 Task: Create a sub task Gather and Analyse Requirements for the task  Create a new online platform for online DIY courses in the project ComposePro , assign it to team member softage.3@softage.net and update the status of the sub task to  Completed , set the priority of the sub task to High
Action: Mouse moved to (234, 203)
Screenshot: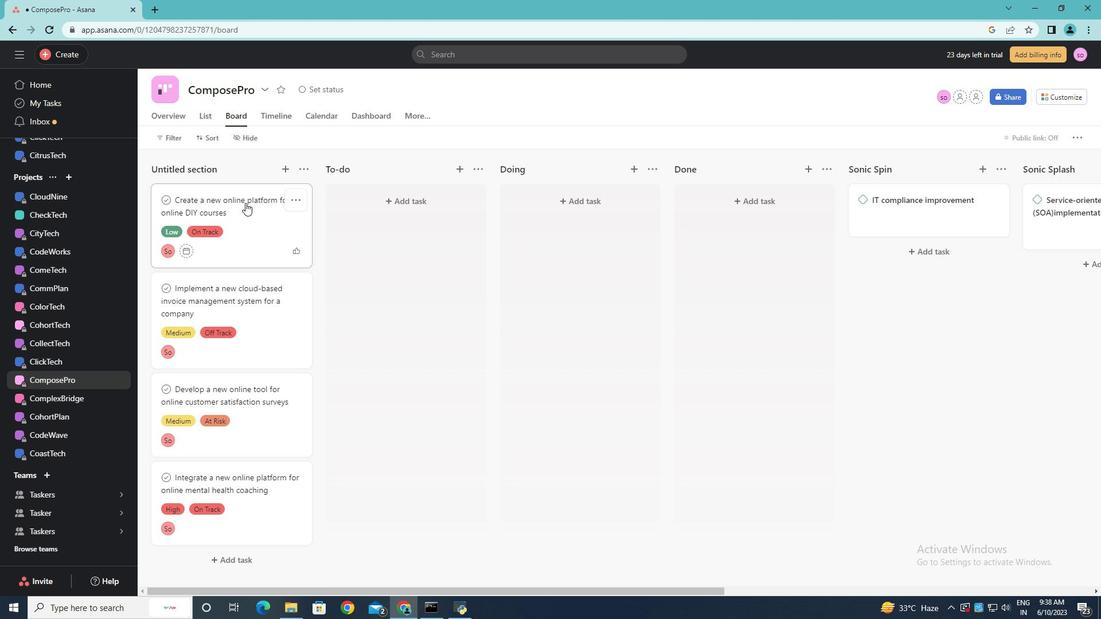 
Action: Mouse pressed left at (234, 203)
Screenshot: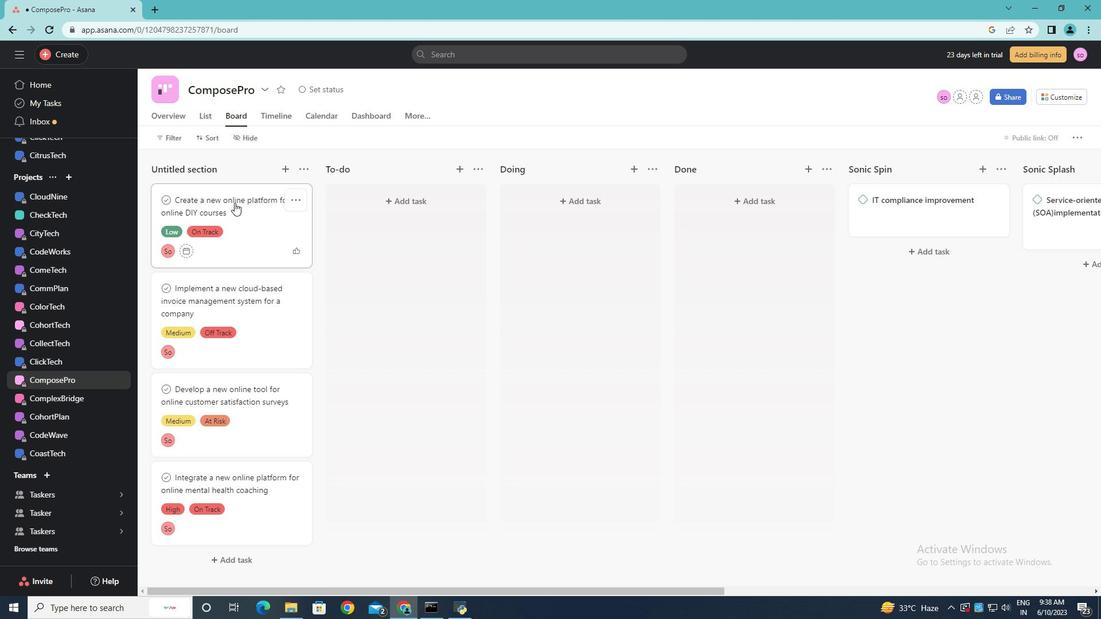 
Action: Mouse moved to (758, 440)
Screenshot: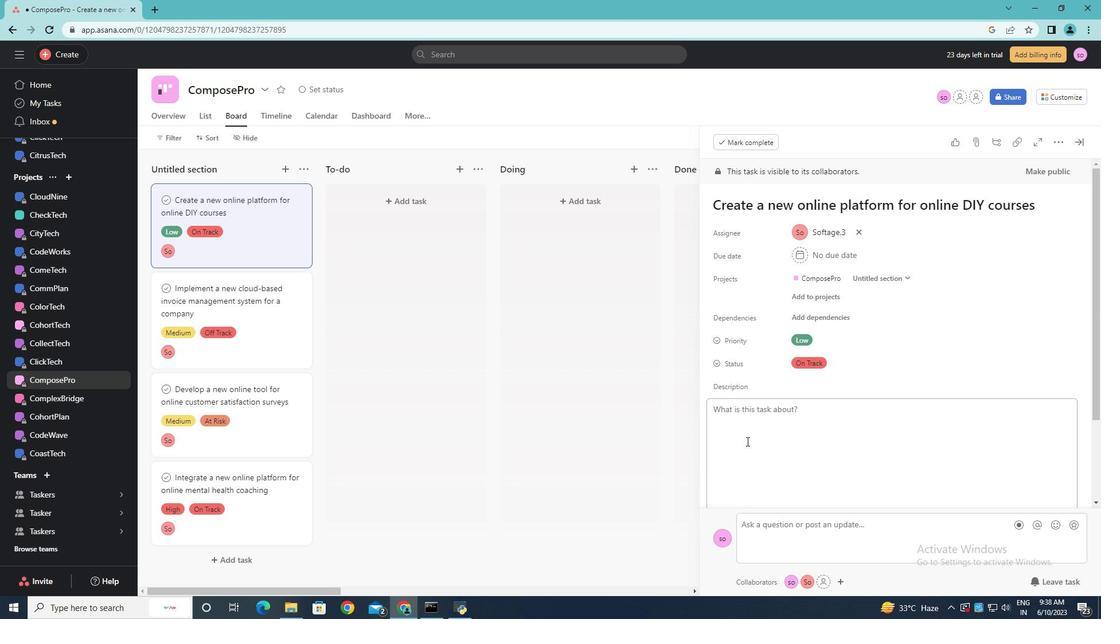 
Action: Mouse scrolled (758, 439) with delta (0, 0)
Screenshot: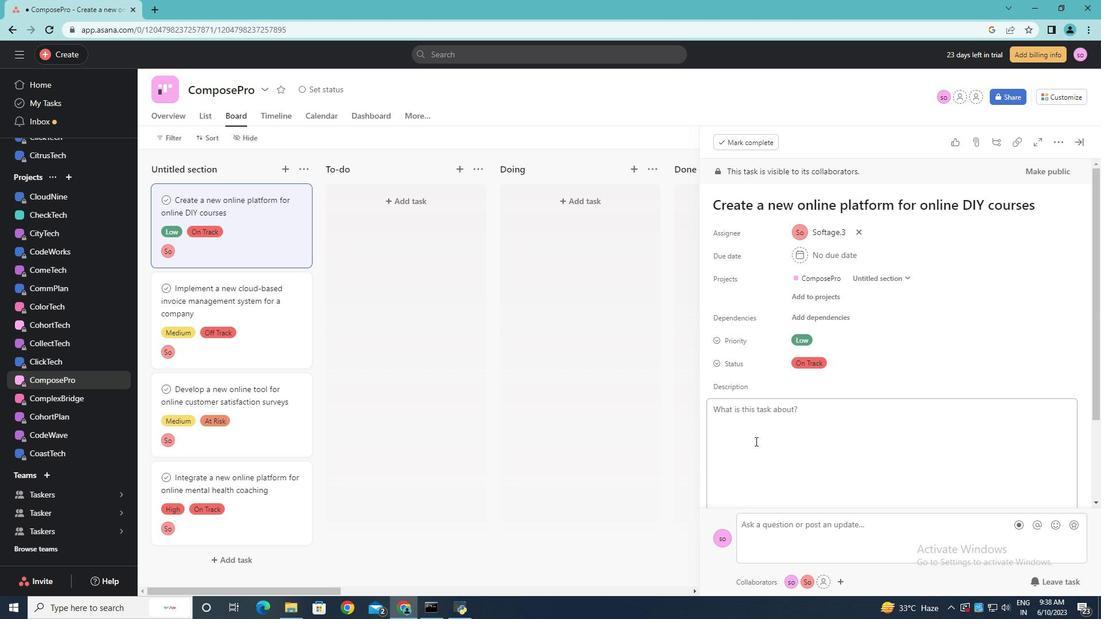 
Action: Mouse scrolled (758, 439) with delta (0, 0)
Screenshot: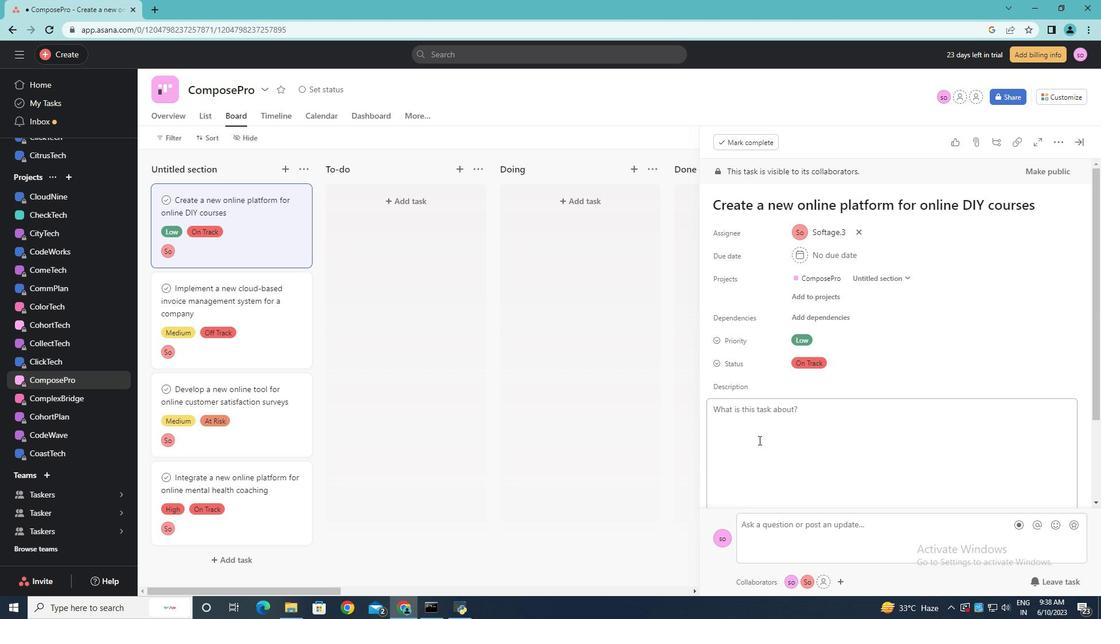 
Action: Mouse scrolled (758, 439) with delta (0, 0)
Screenshot: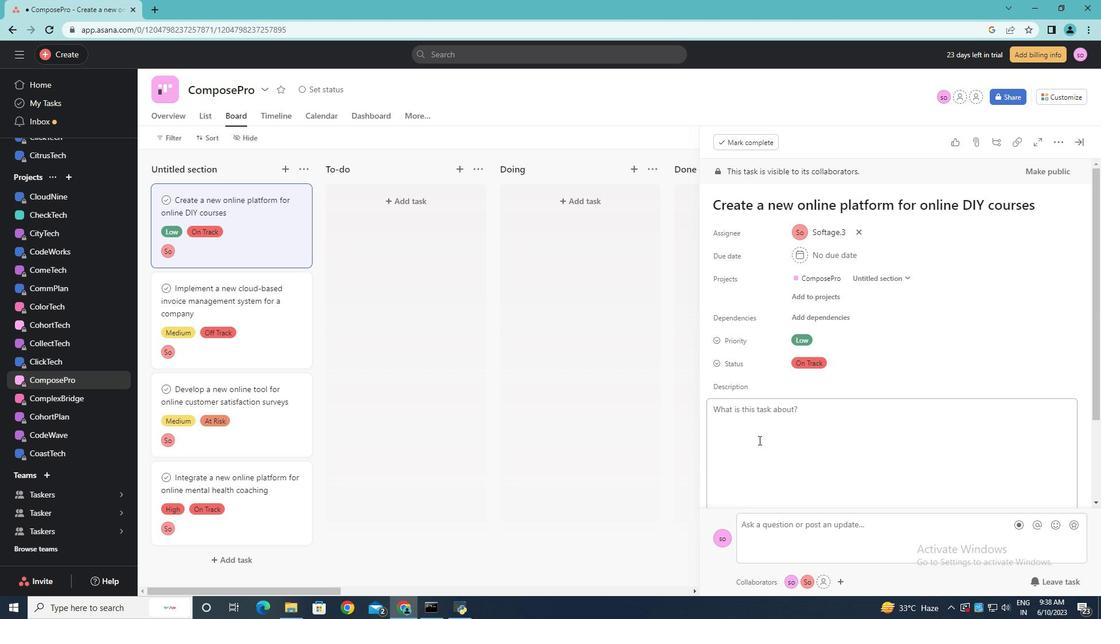 
Action: Mouse scrolled (758, 439) with delta (0, 0)
Screenshot: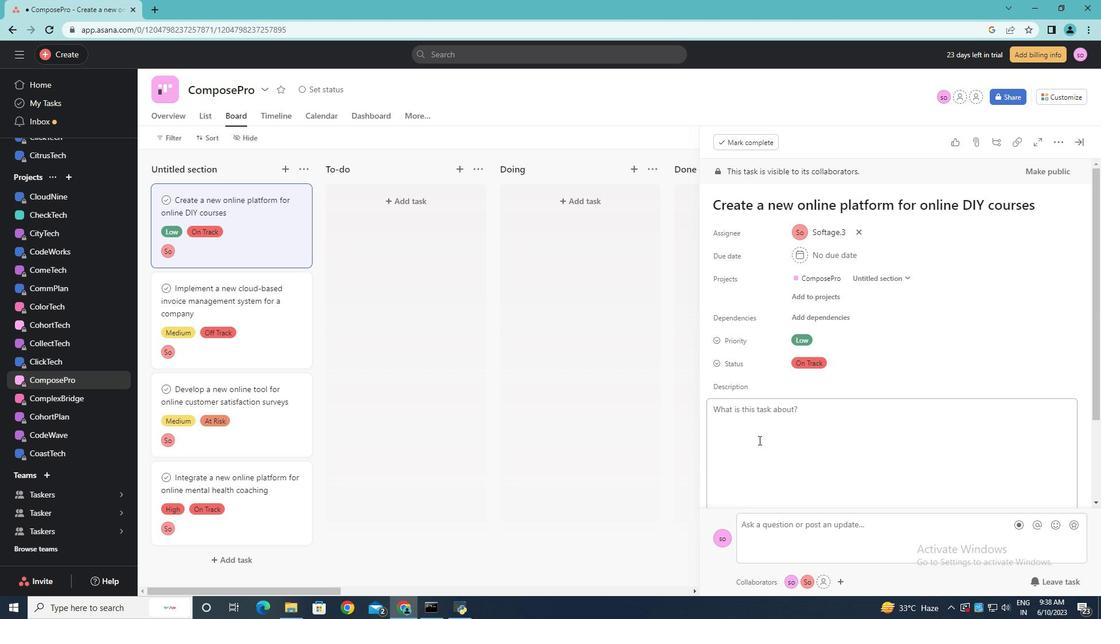 
Action: Mouse scrolled (758, 439) with delta (0, 0)
Screenshot: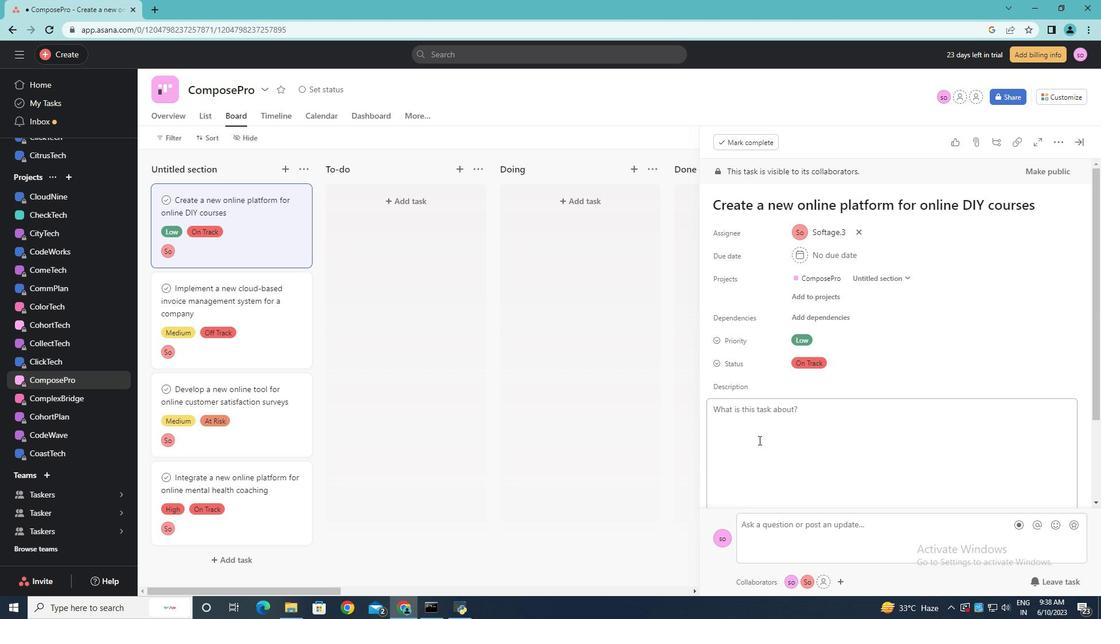 
Action: Mouse moved to (751, 420)
Screenshot: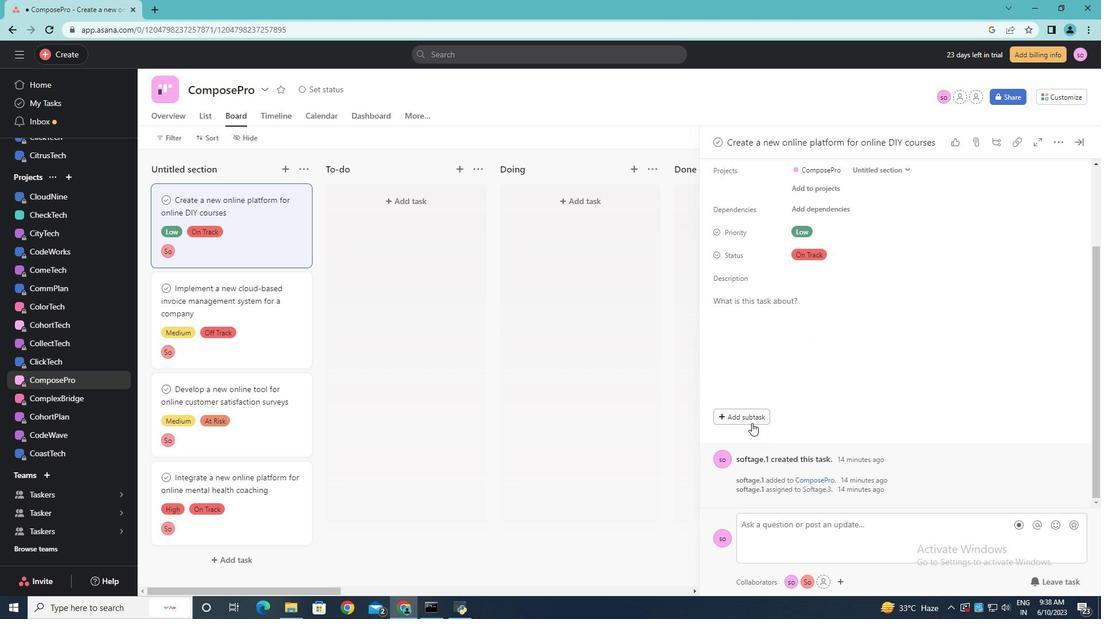 
Action: Mouse pressed left at (751, 420)
Screenshot: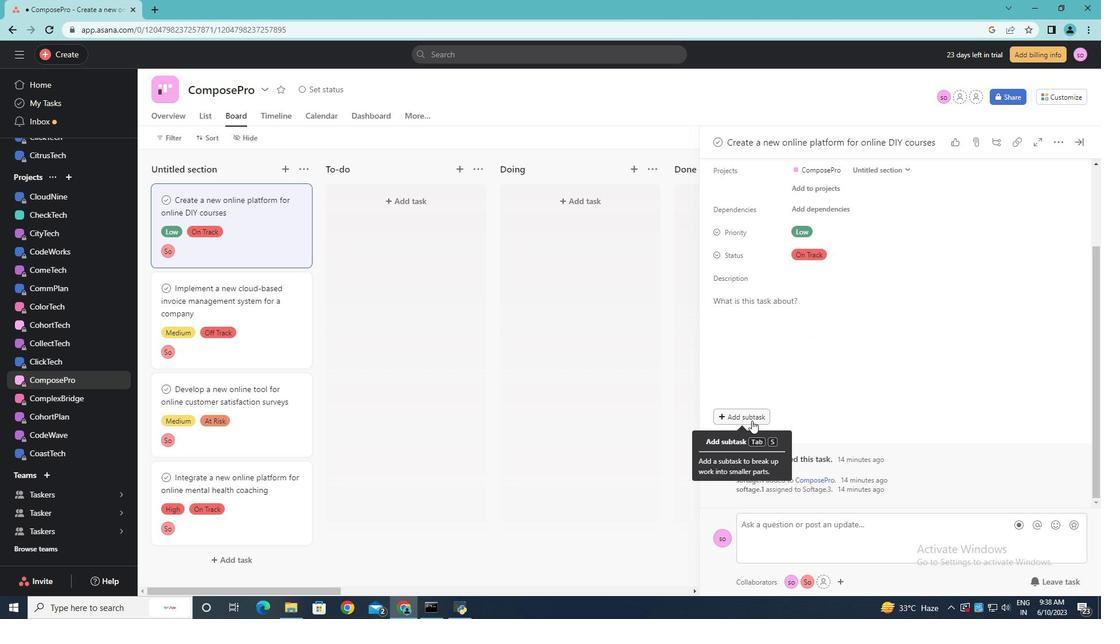 
Action: Mouse moved to (747, 420)
Screenshot: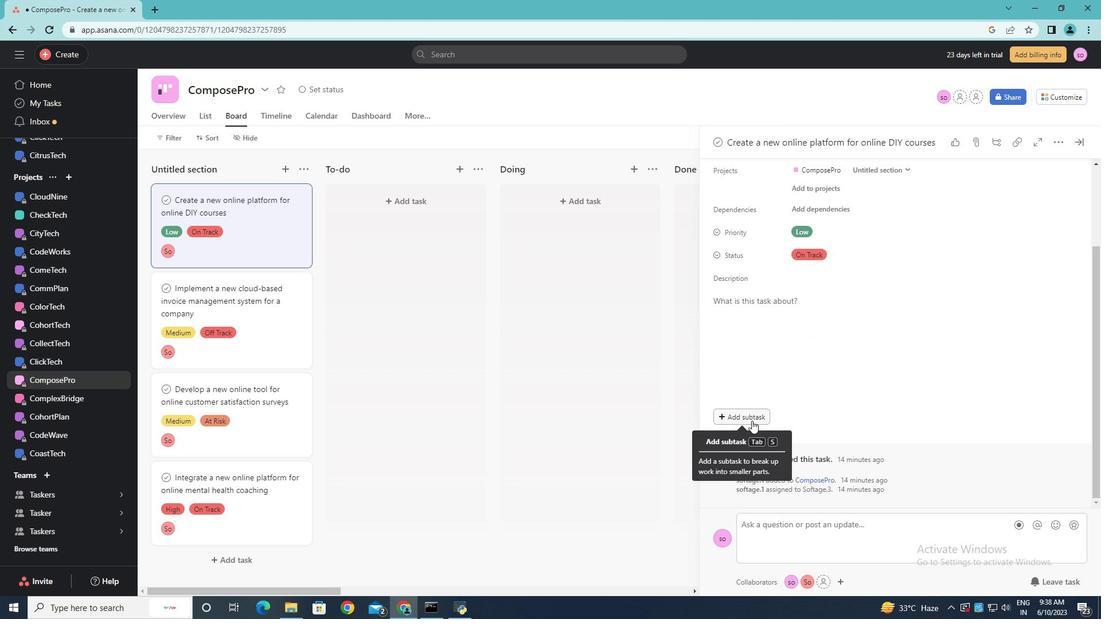 
Action: Key pressed <Key.shift>Gather<Key.space>and<Key.space><Key.shift><Key.shift><Key.shift><Key.shift><Key.shift><Key.shift><Key.shift><Key.shift><Key.shift><Key.shift><Key.shift><Key.shift>Analu<Key.backspace>yse<Key.space><Key.shift>Requirements
Screenshot: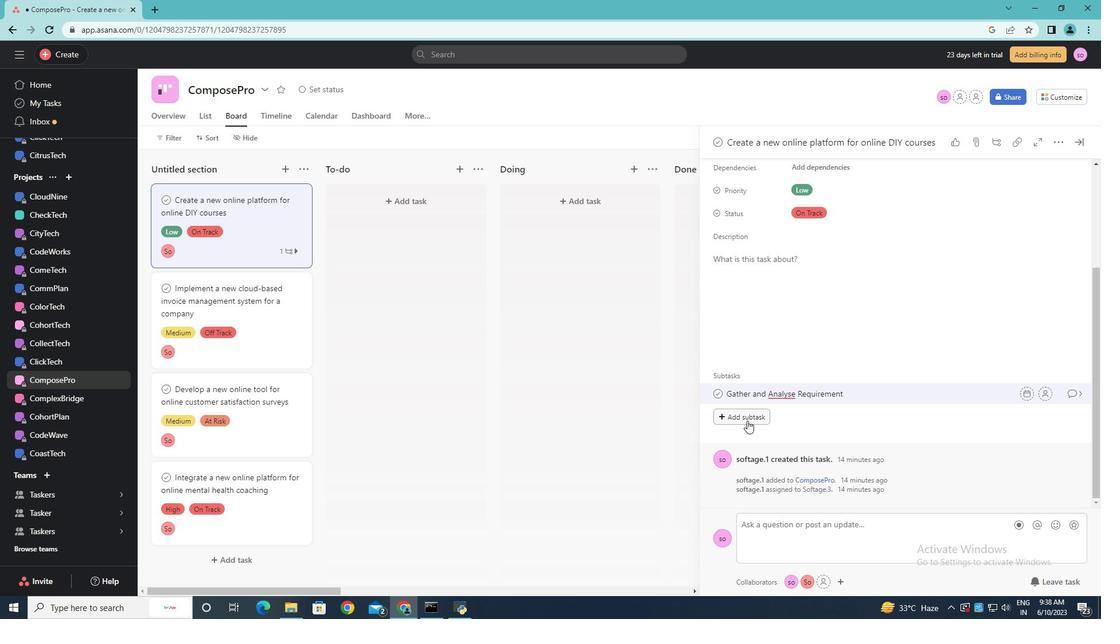 
Action: Mouse moved to (1034, 403)
Screenshot: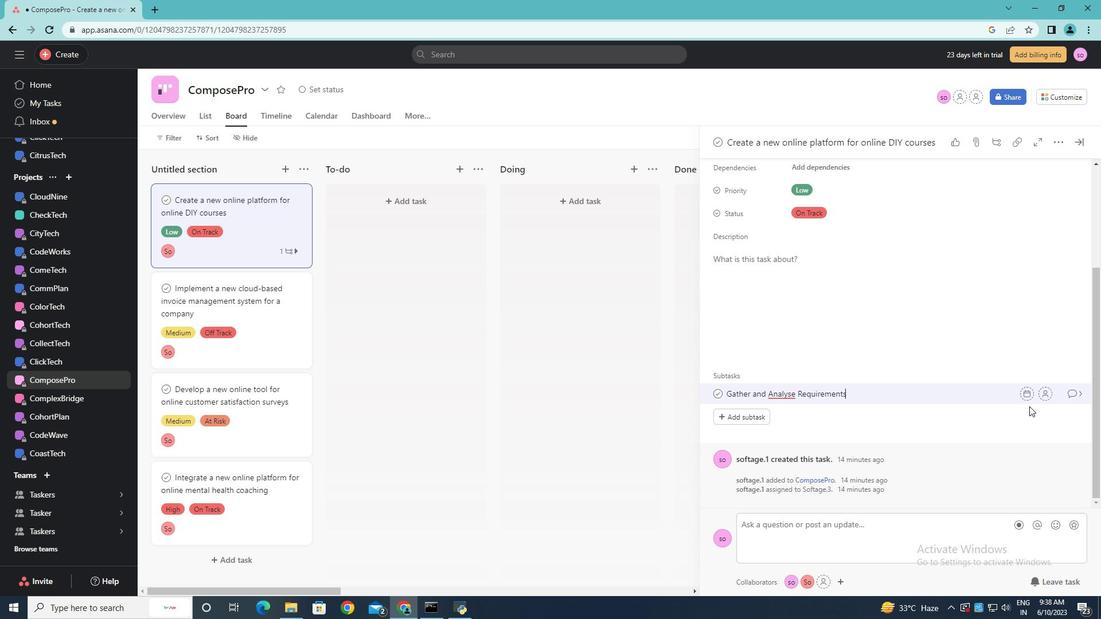 
Action: Key pressed <Key.enter>
Screenshot: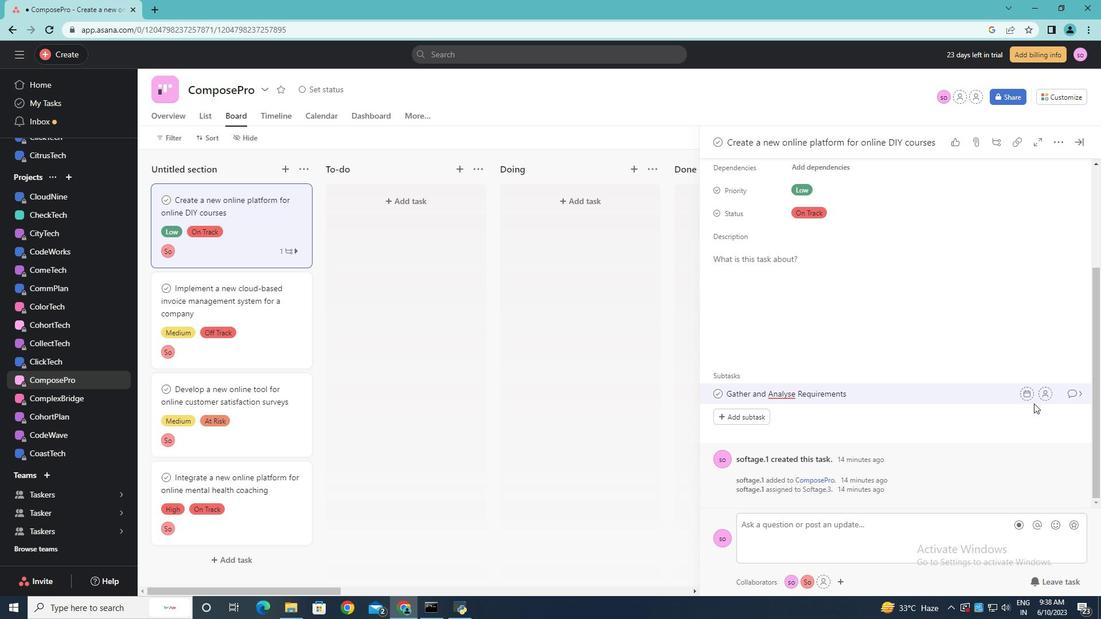 
Action: Mouse moved to (1049, 378)
Screenshot: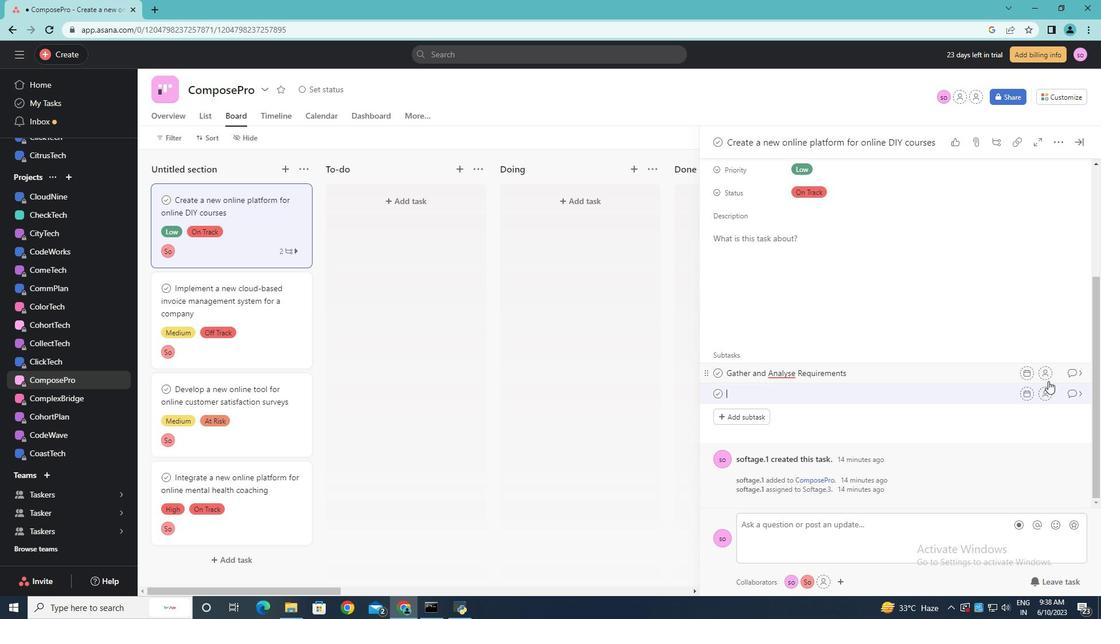 
Action: Mouse pressed left at (1049, 378)
Screenshot: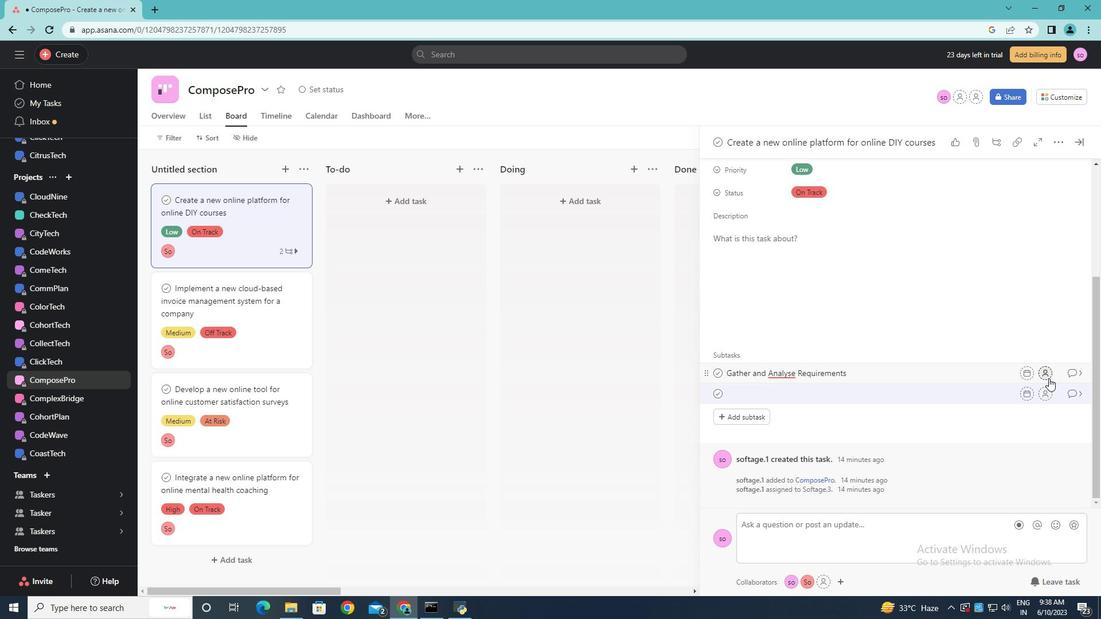
Action: Mouse moved to (1043, 394)
Screenshot: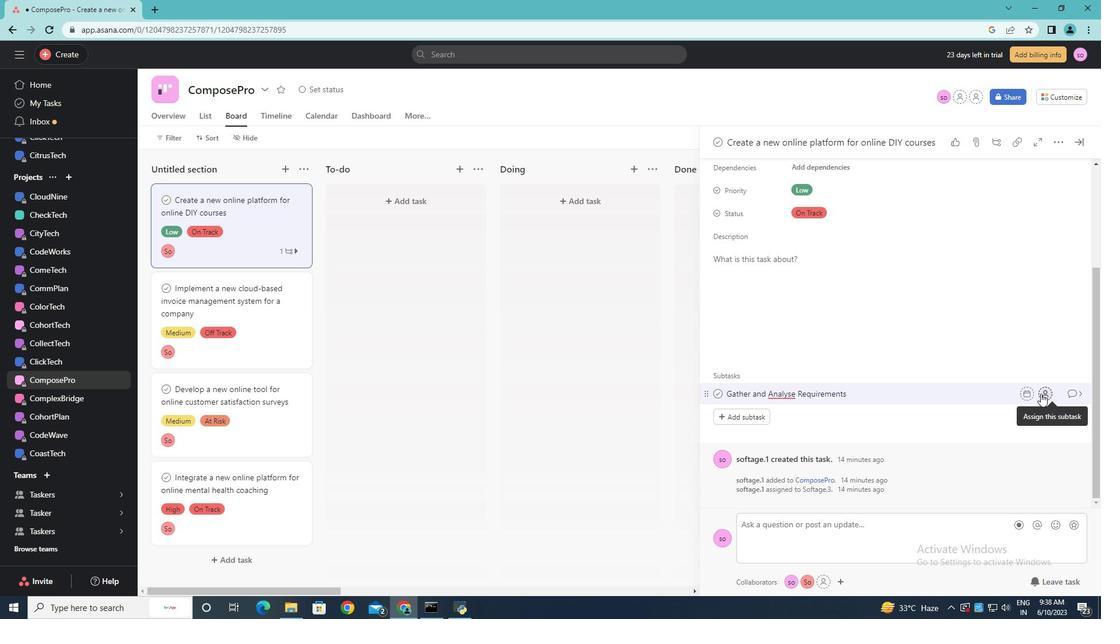 
Action: Mouse pressed left at (1043, 394)
Screenshot: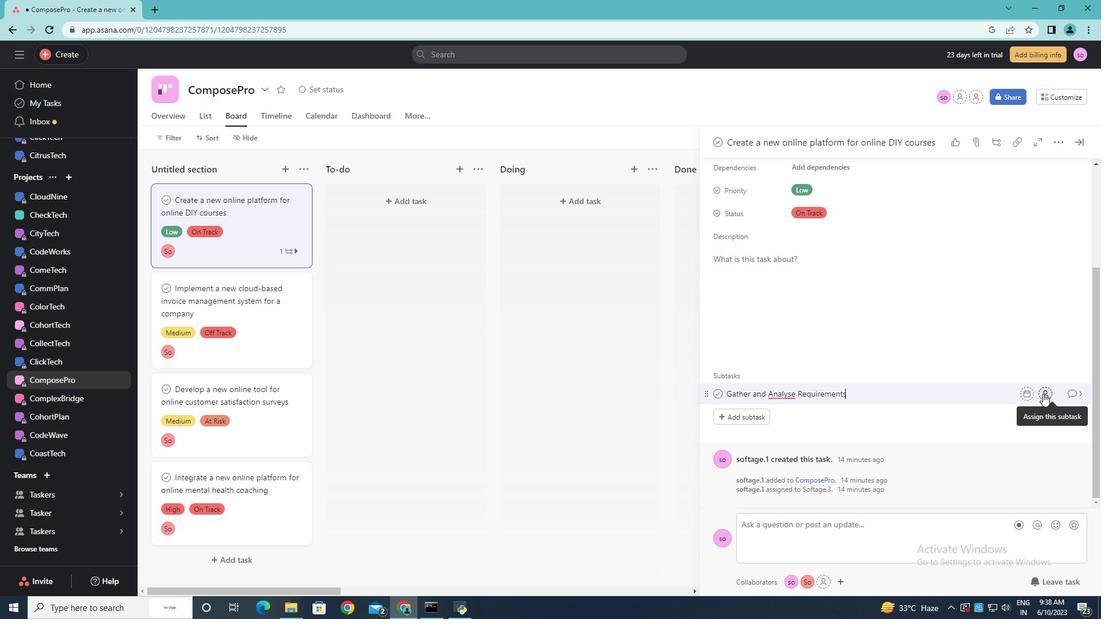 
Action: Mouse moved to (1041, 394)
Screenshot: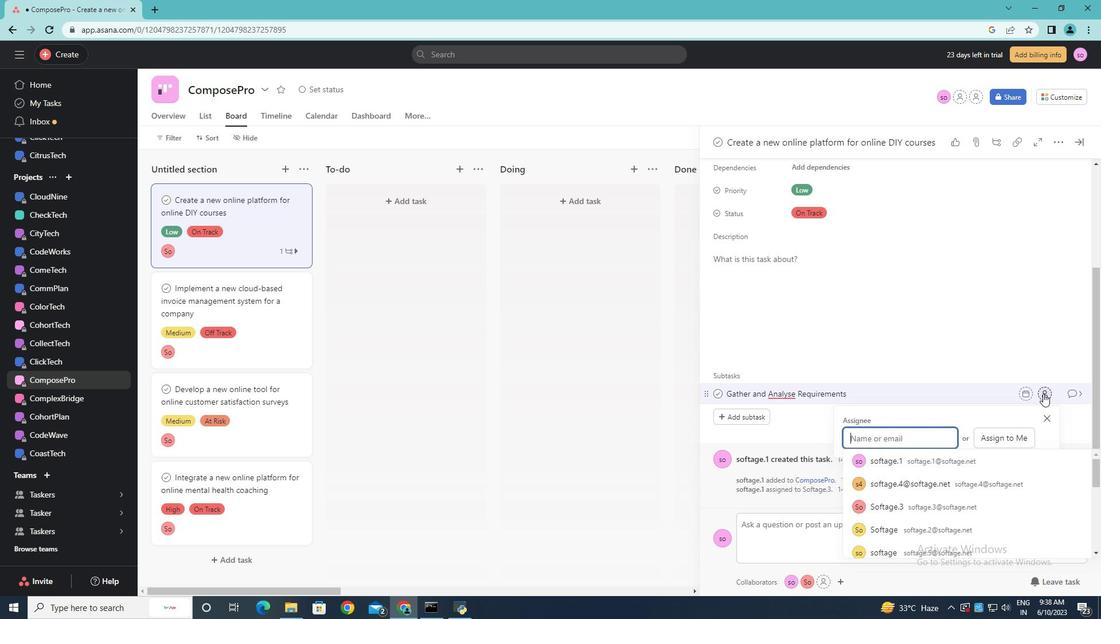 
Action: Key pressed <Key.shift>softage.3<Key.shift>@softage.net<Key.enter>
Screenshot: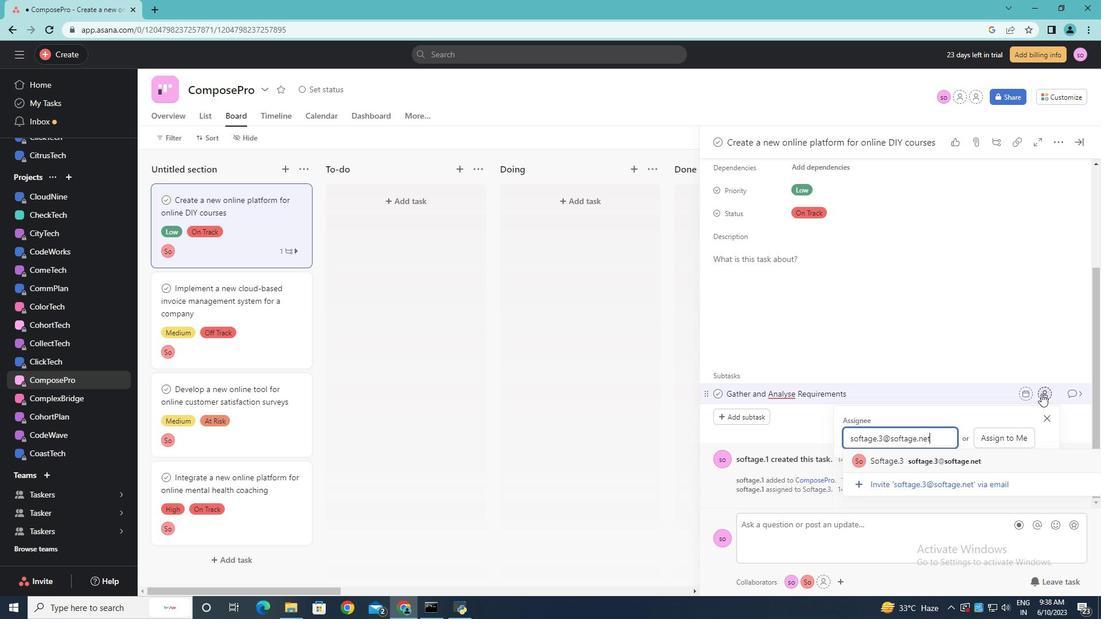 
Action: Mouse moved to (1073, 391)
Screenshot: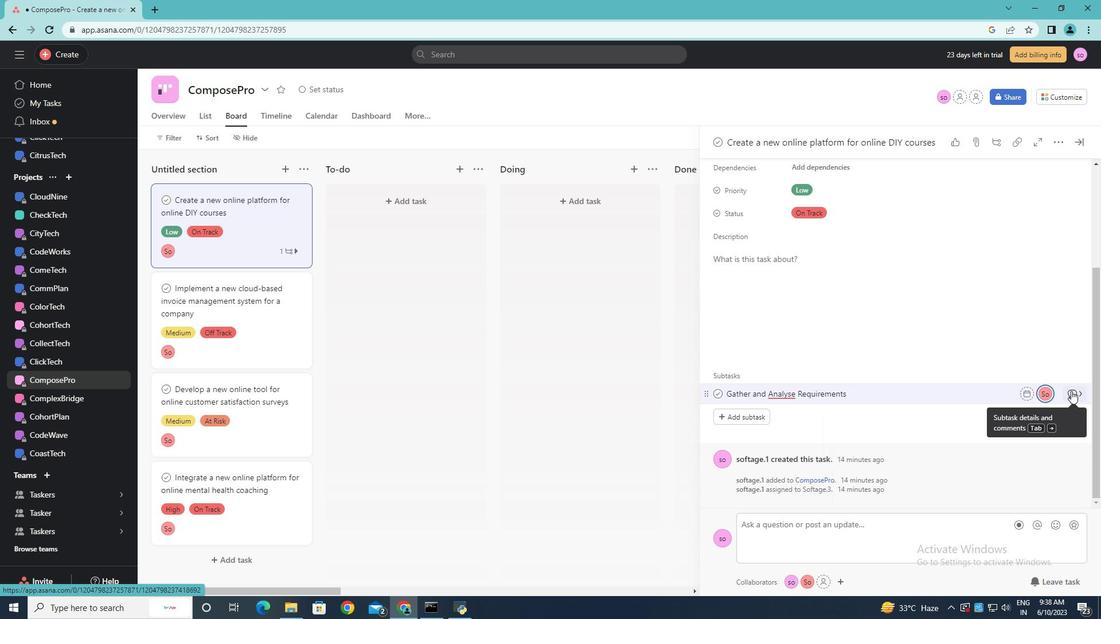 
Action: Mouse pressed left at (1073, 391)
Screenshot: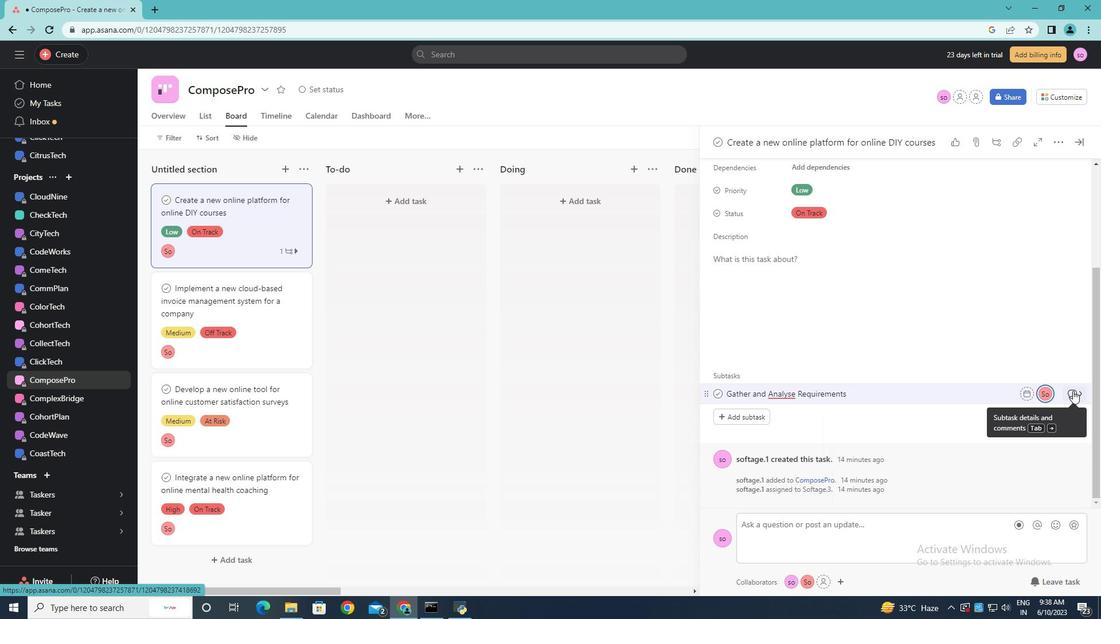 
Action: Mouse moved to (764, 330)
Screenshot: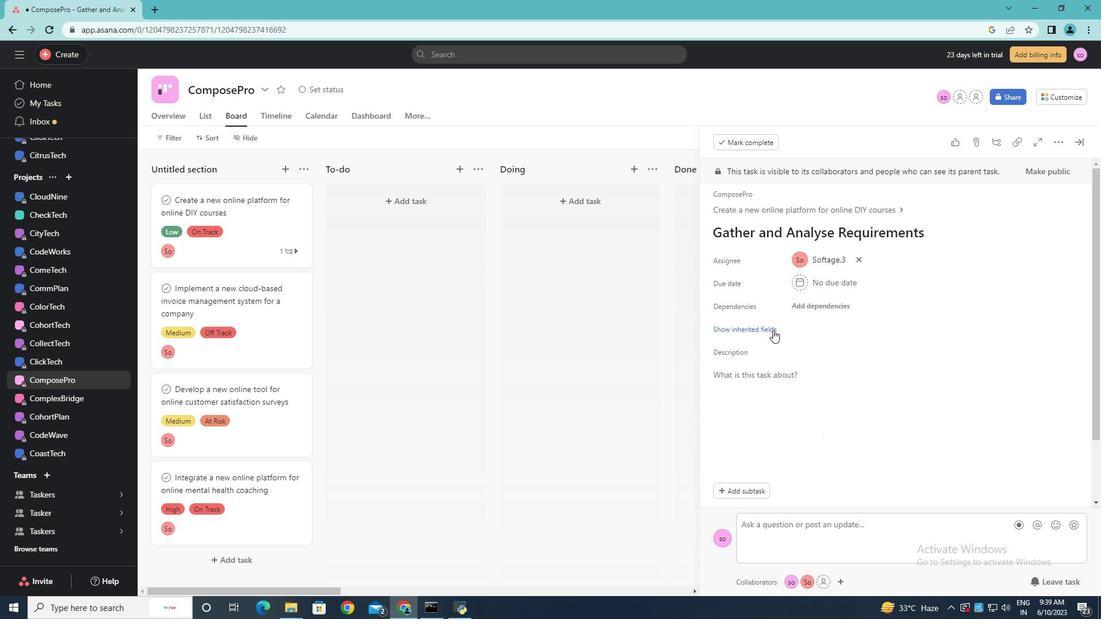 
Action: Mouse pressed left at (764, 330)
Screenshot: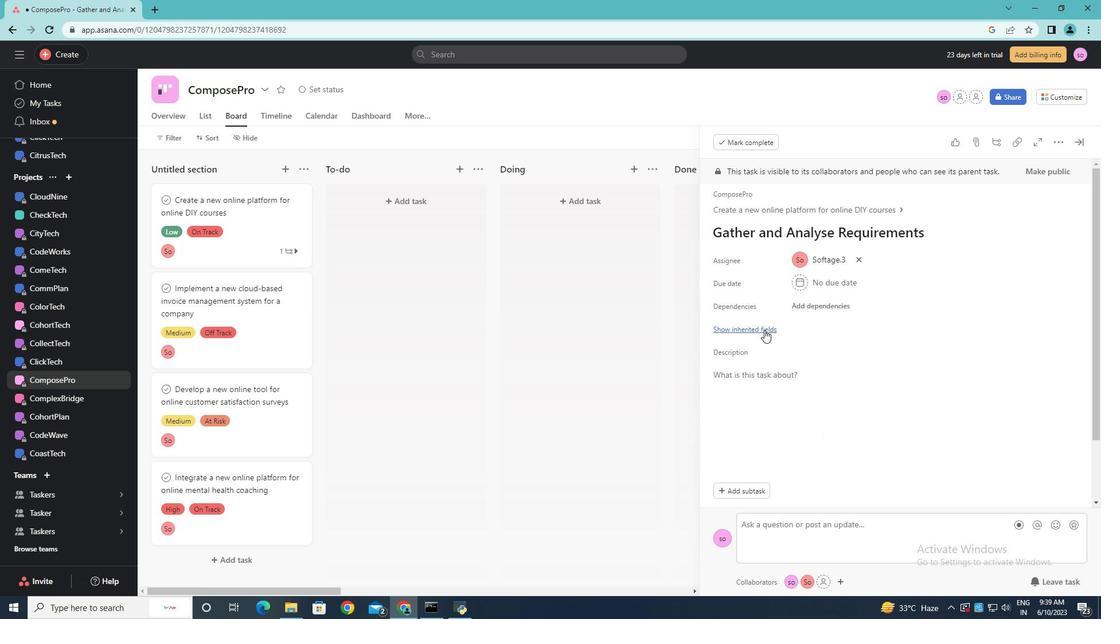 
Action: Mouse moved to (850, 351)
Screenshot: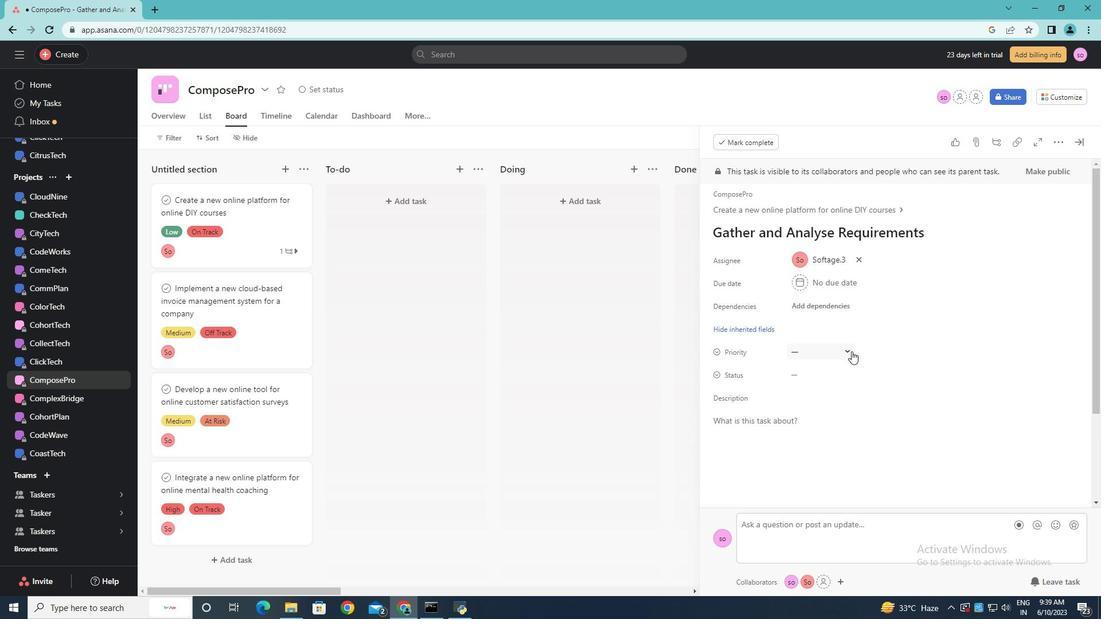 
Action: Mouse pressed left at (850, 351)
Screenshot: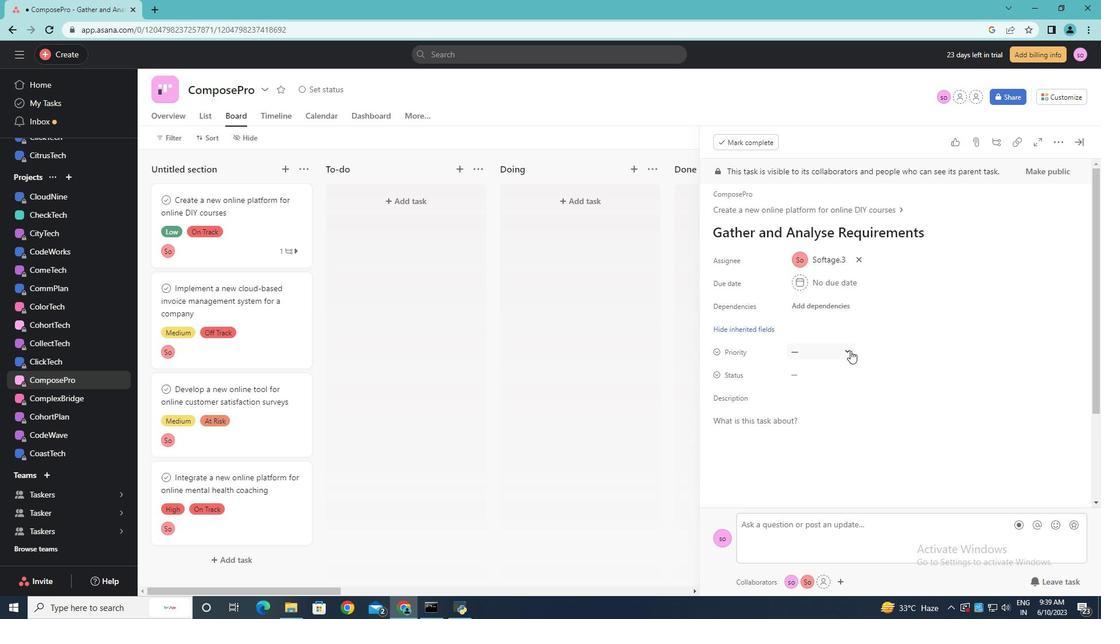 
Action: Mouse moved to (835, 391)
Screenshot: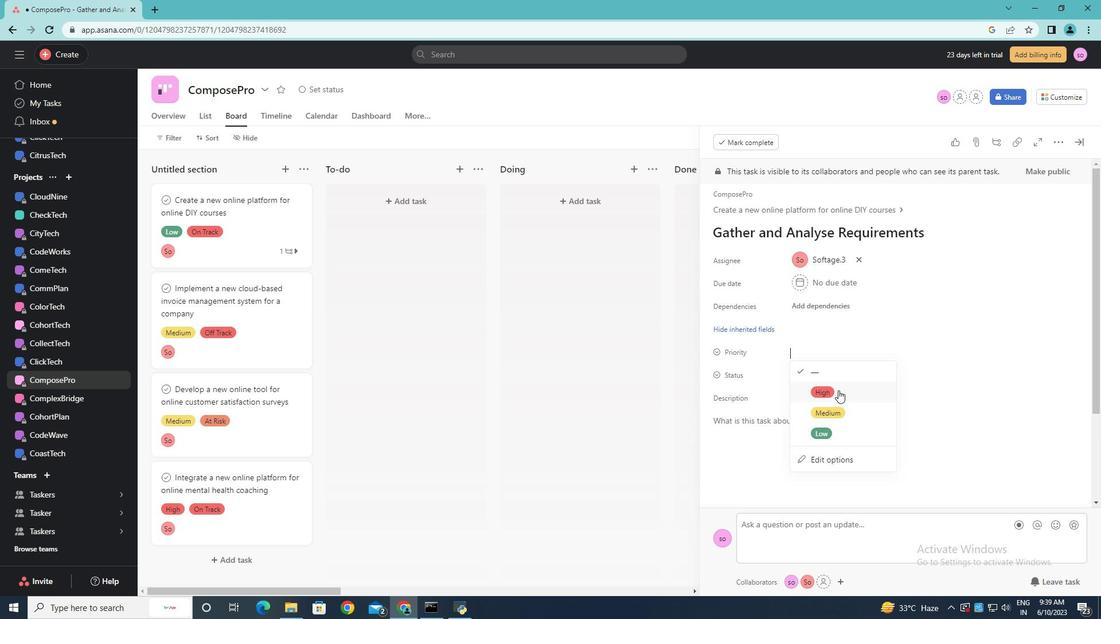 
Action: Mouse pressed left at (835, 391)
Screenshot: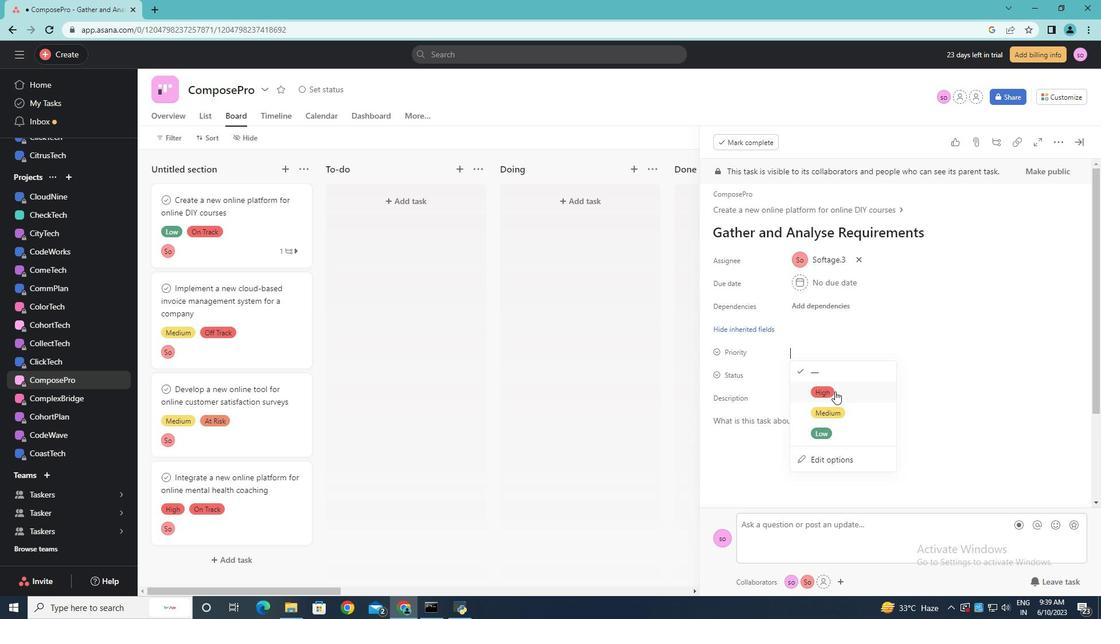 
Action: Mouse moved to (847, 373)
Screenshot: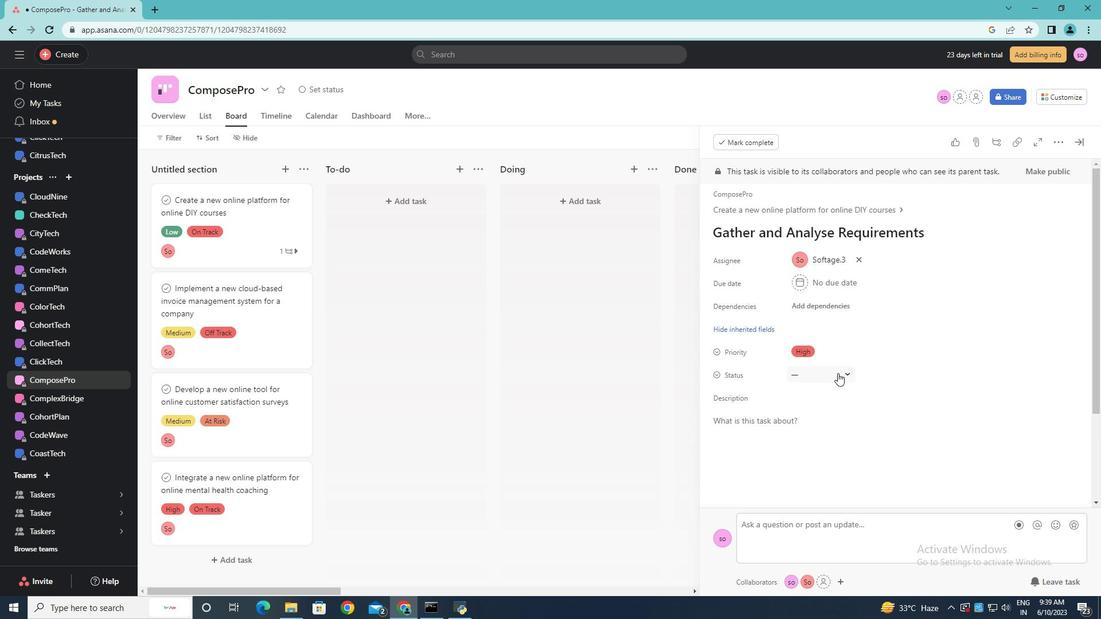 
Action: Mouse pressed left at (847, 373)
Screenshot: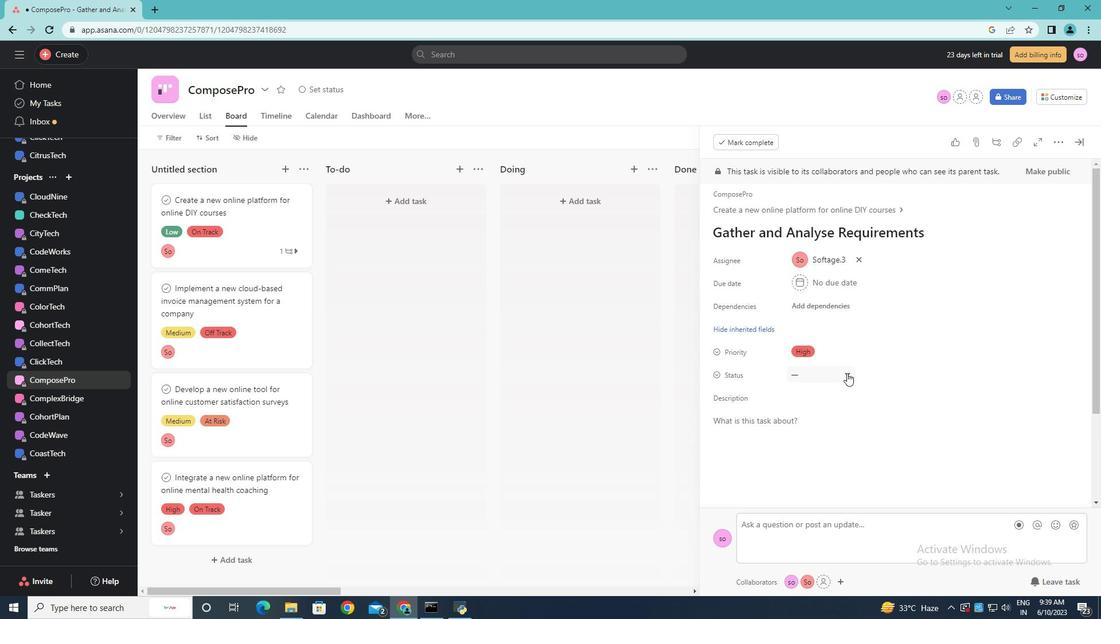 
Action: Mouse moved to (840, 481)
Screenshot: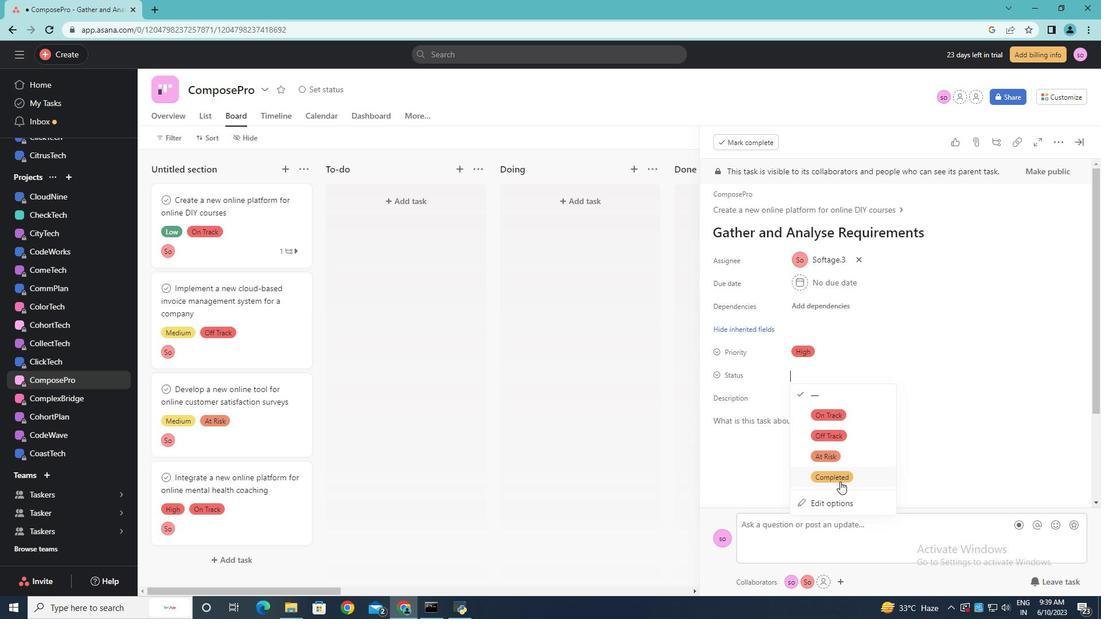 
Action: Mouse pressed left at (840, 481)
Screenshot: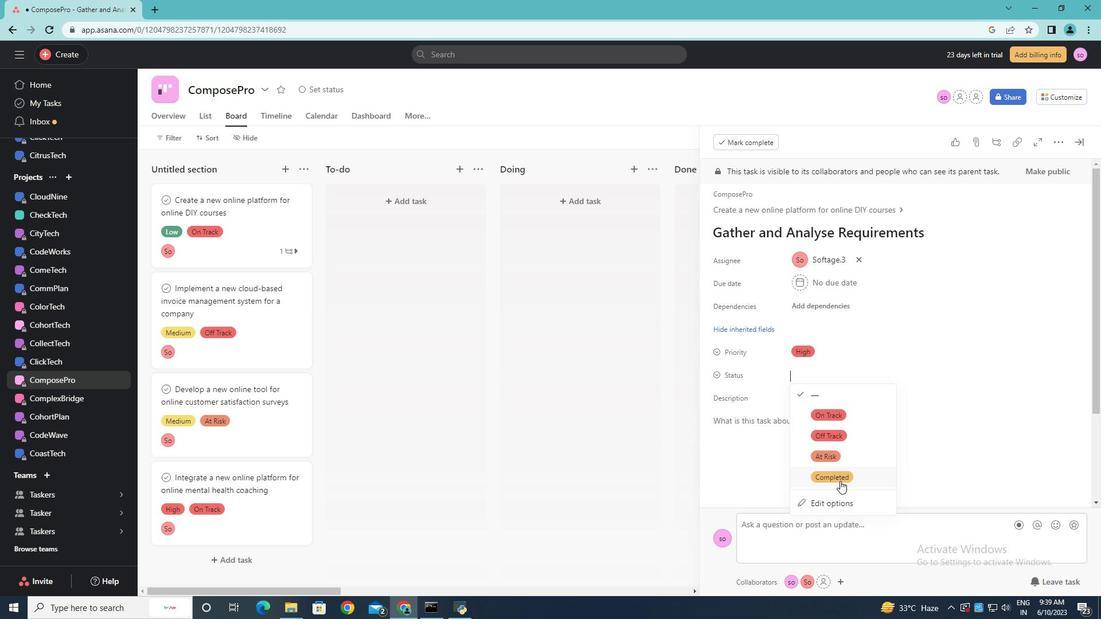 
Action: Mouse moved to (973, 377)
Screenshot: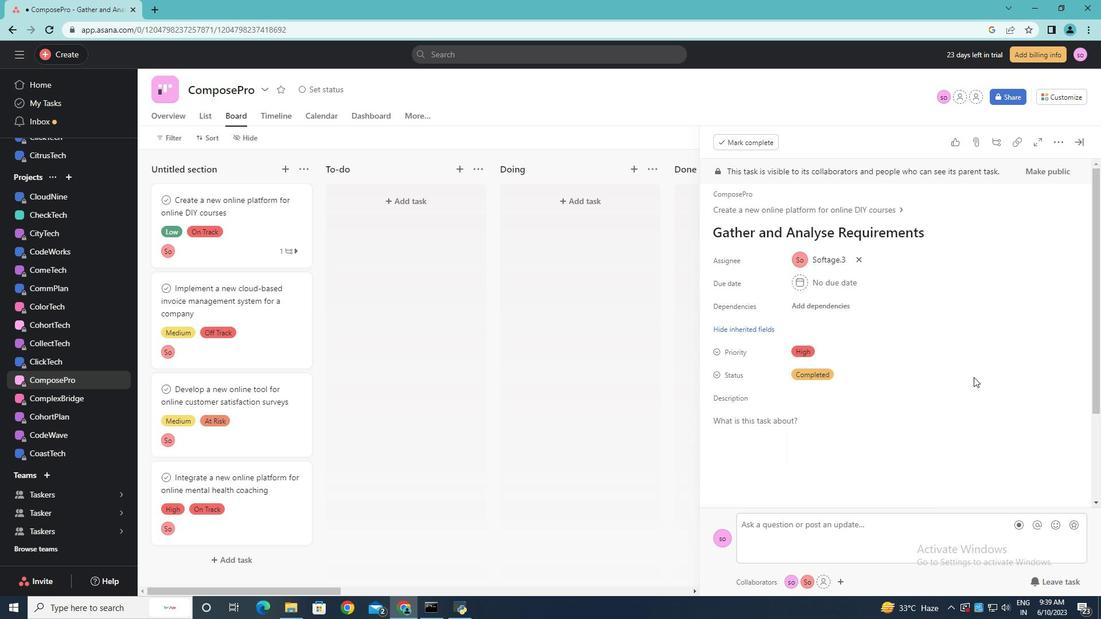 
Action: Mouse scrolled (973, 377) with delta (0, 0)
Screenshot: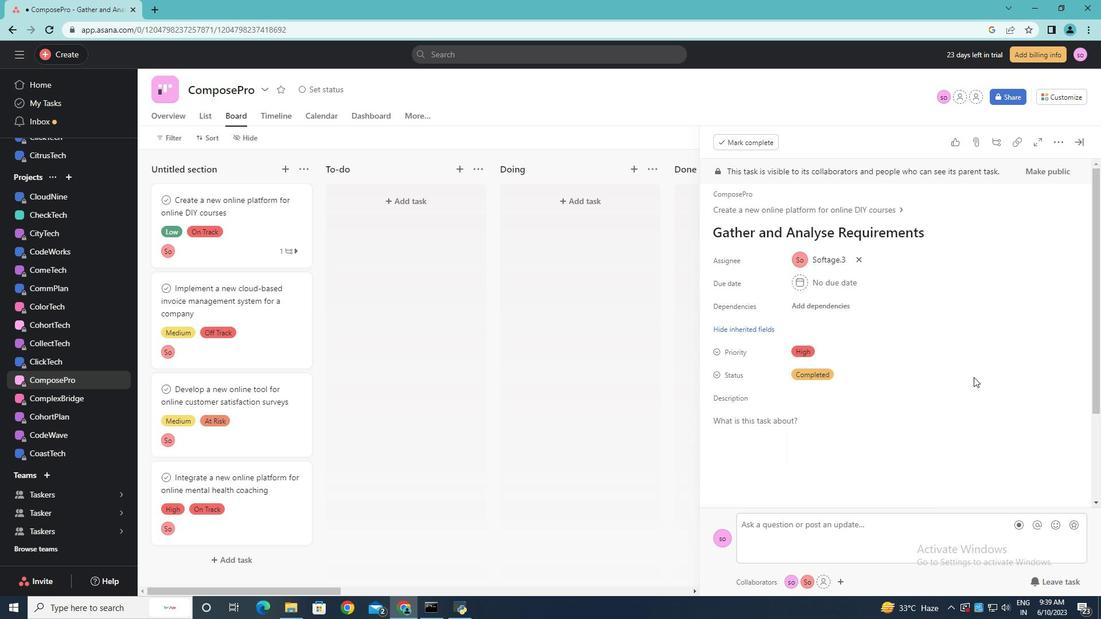 
Action: Mouse scrolled (973, 377) with delta (0, 0)
Screenshot: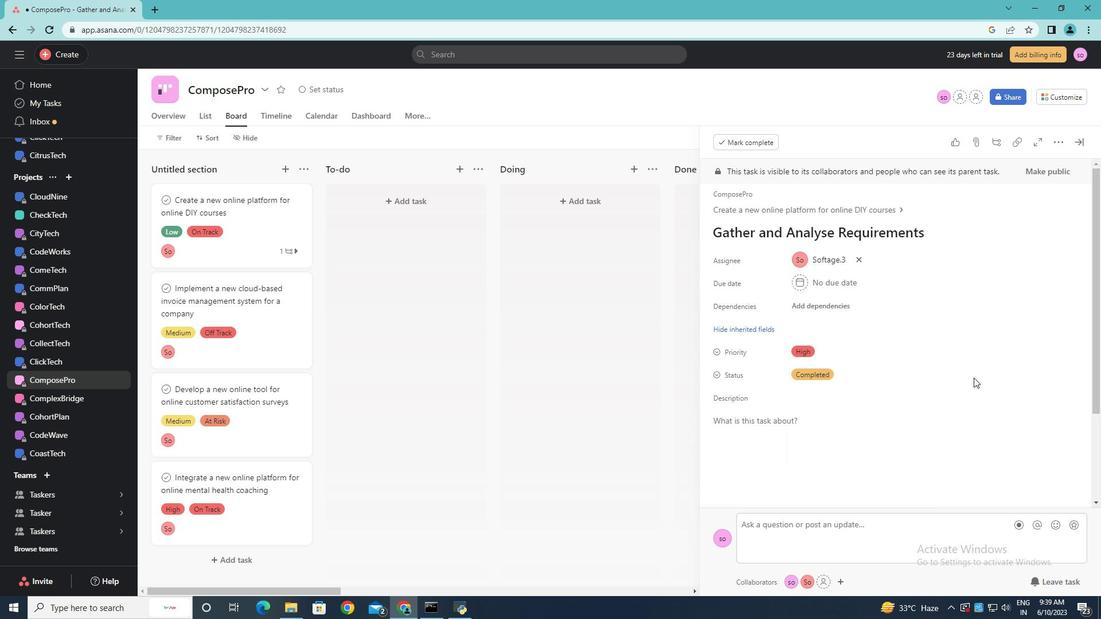 
Action: Mouse scrolled (973, 377) with delta (0, 0)
Screenshot: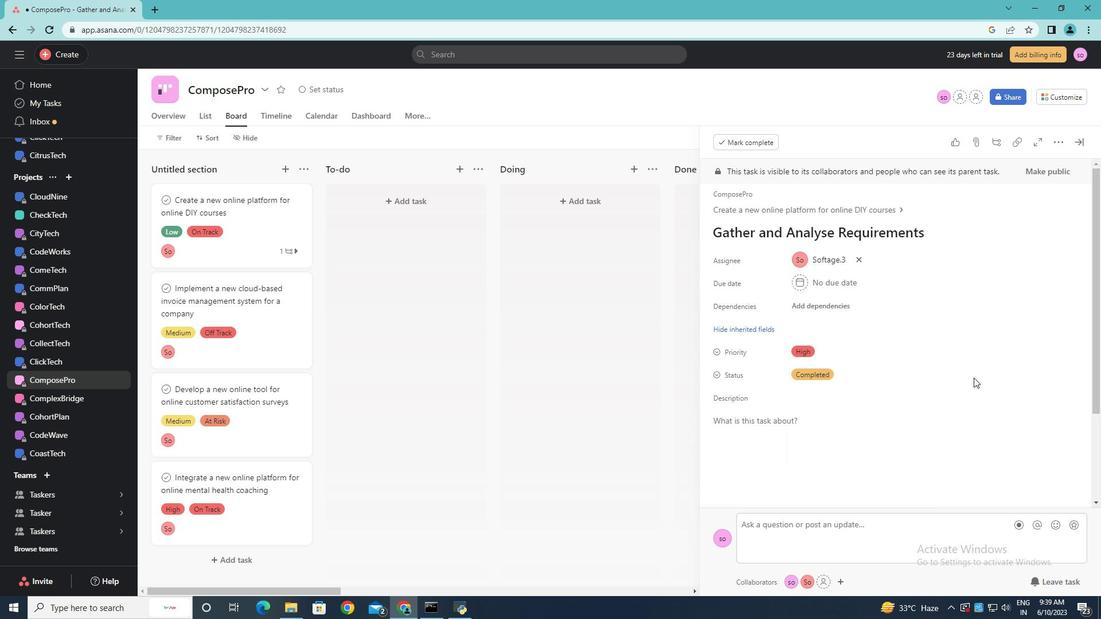 
Action: Mouse scrolled (973, 377) with delta (0, 0)
Screenshot: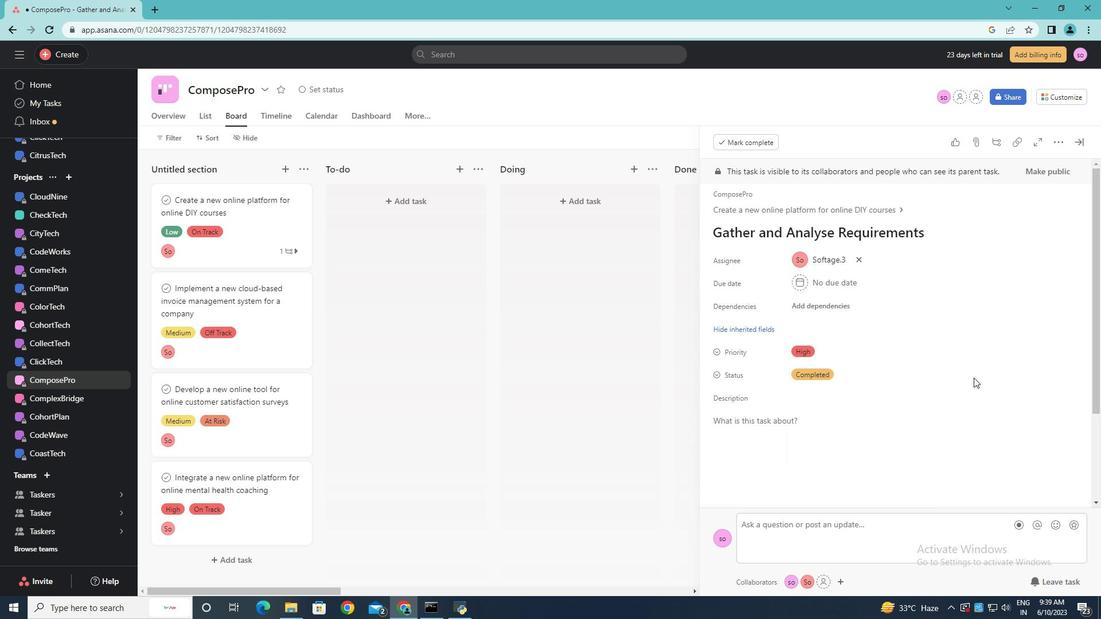 
Action: Mouse scrolled (973, 377) with delta (0, 0)
Screenshot: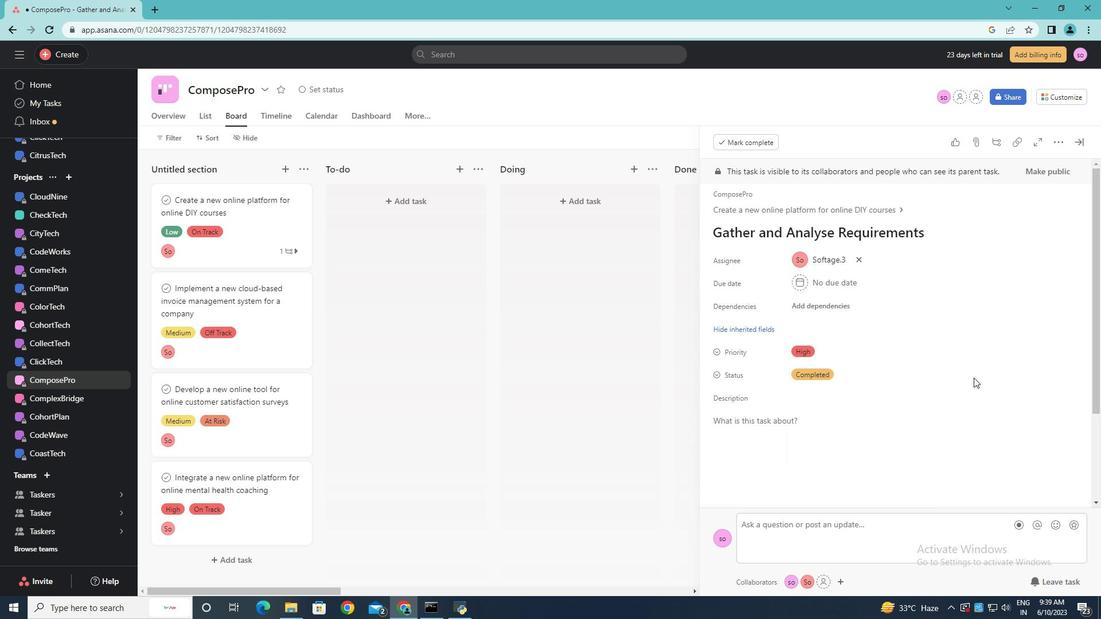 
Action: Mouse scrolled (973, 377) with delta (0, 0)
Screenshot: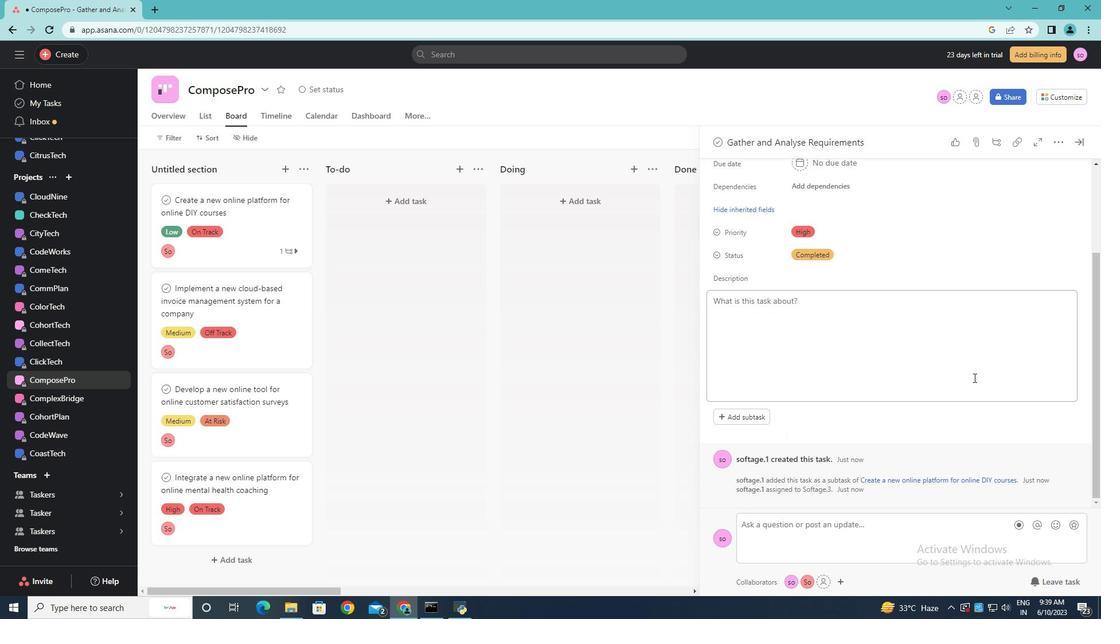 
Action: Mouse scrolled (973, 377) with delta (0, 0)
Screenshot: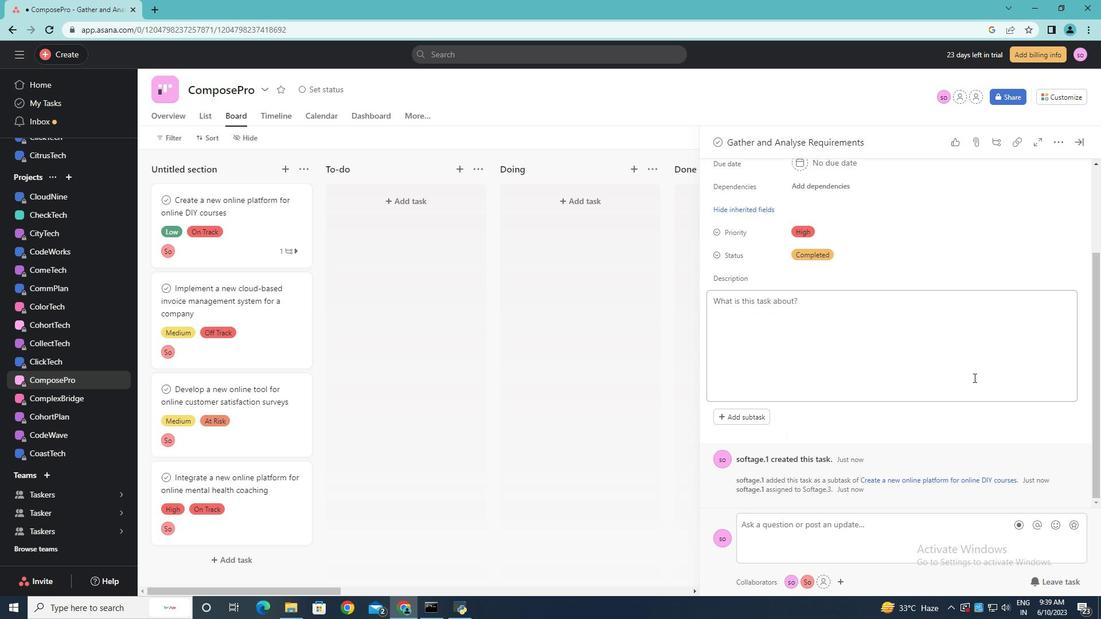 
Action: Mouse scrolled (973, 377) with delta (0, 0)
Screenshot: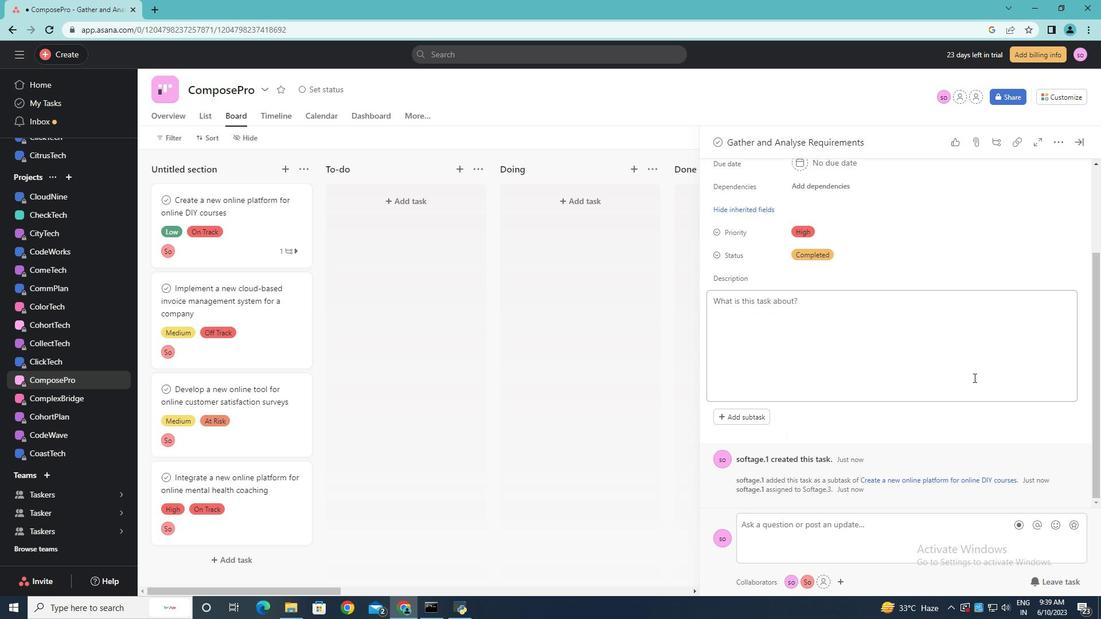 
Action: Mouse moved to (1077, 140)
Screenshot: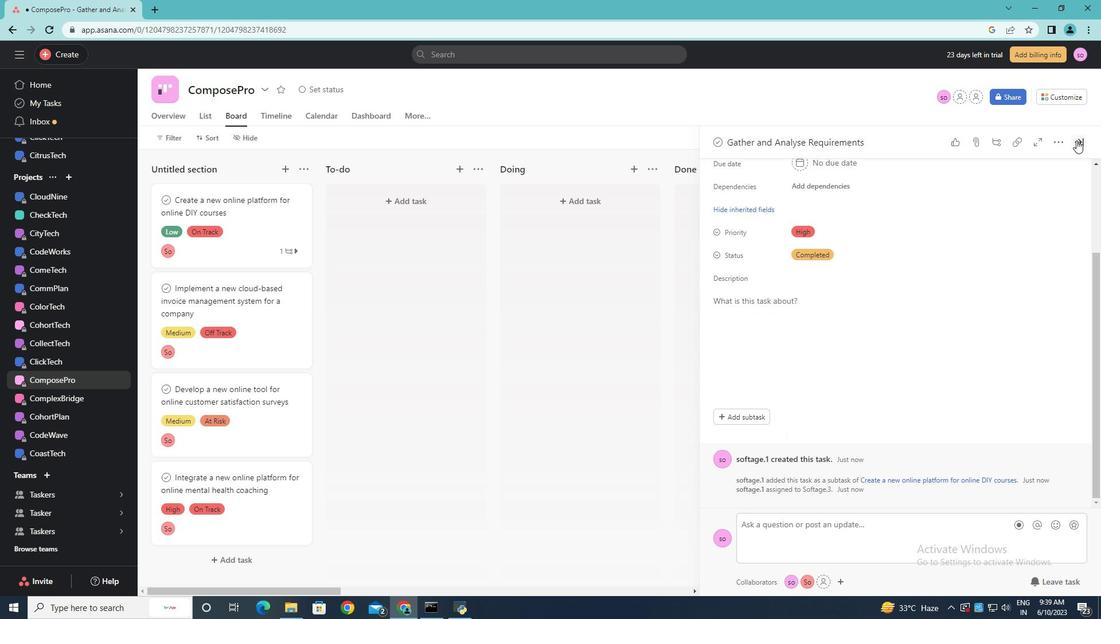 
Action: Mouse pressed left at (1077, 140)
Screenshot: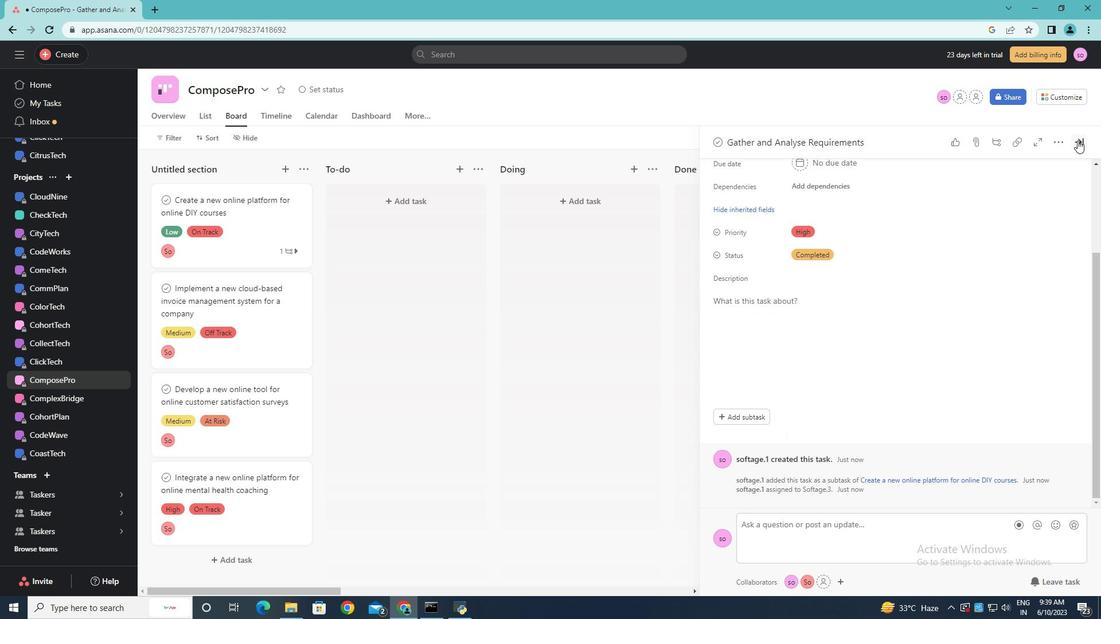 
Action: Mouse moved to (898, 357)
Screenshot: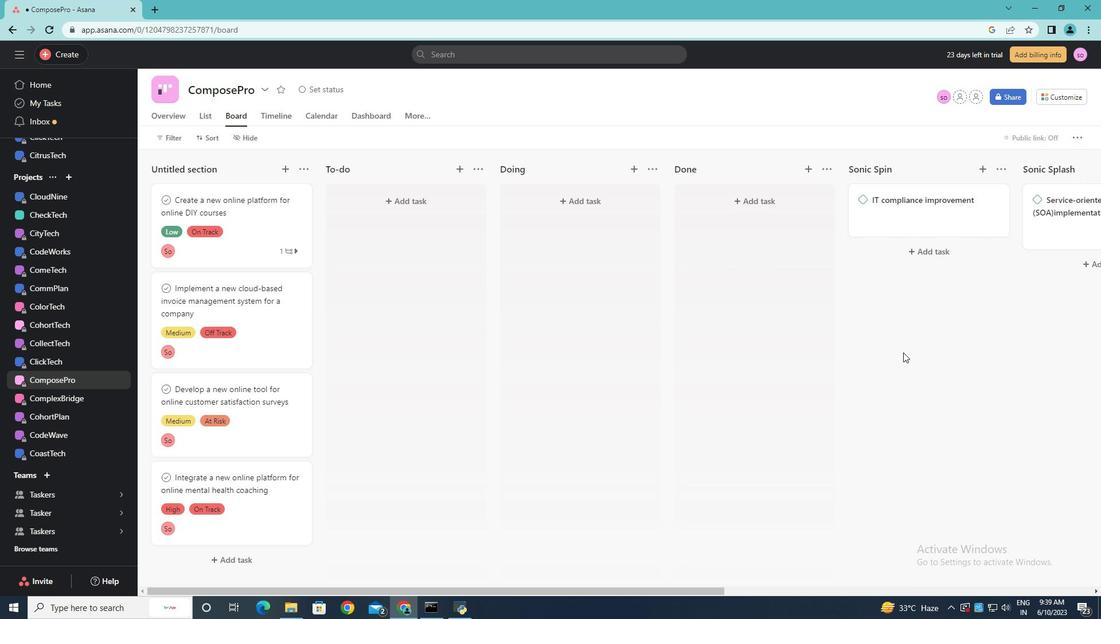 
Action: Mouse pressed left at (898, 357)
Screenshot: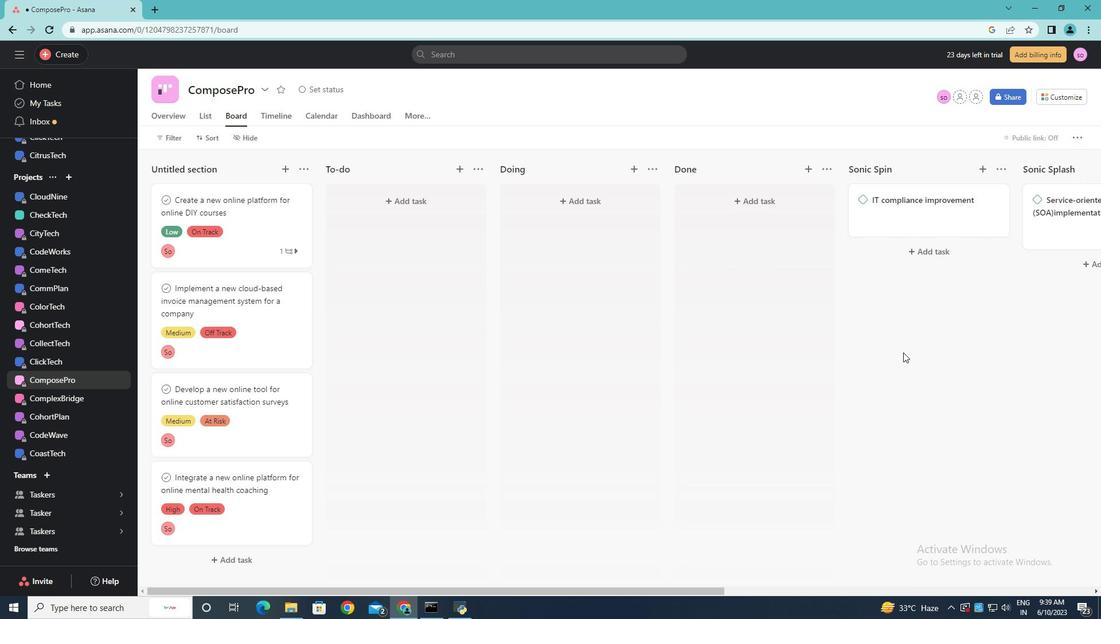 
